 Task: Create a due date automation trigger when advanced on, 2 hours before a card is due add basic but not in list "Resume".
Action: Mouse moved to (940, 70)
Screenshot: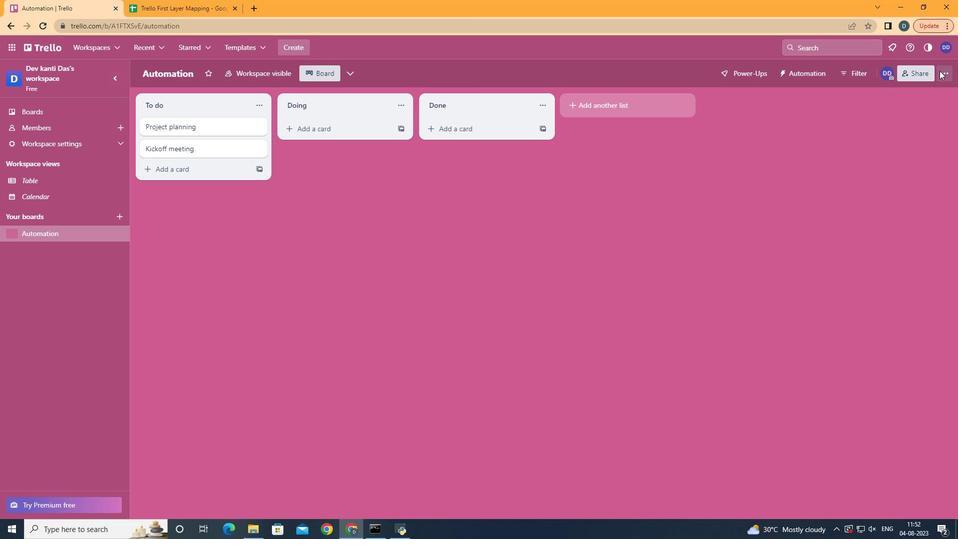 
Action: Mouse pressed left at (940, 70)
Screenshot: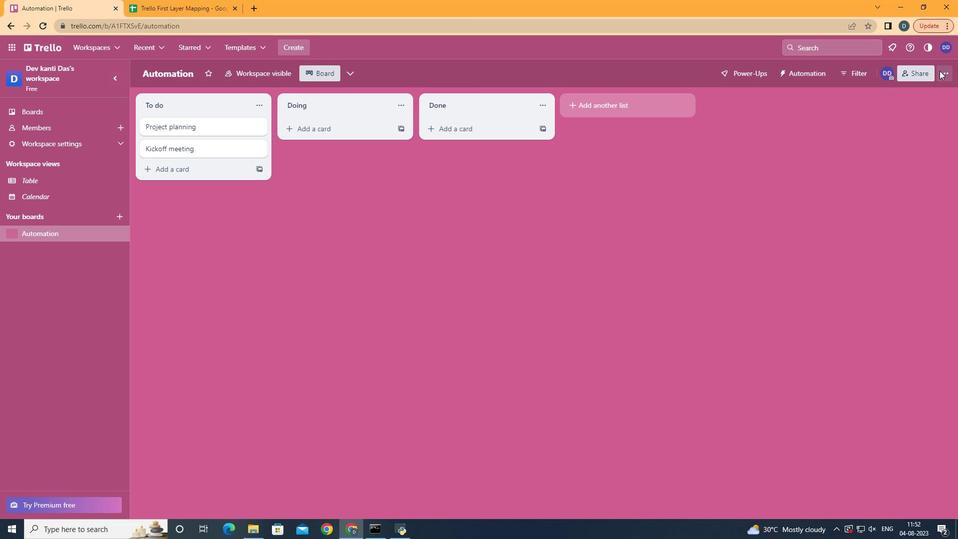 
Action: Mouse moved to (900, 222)
Screenshot: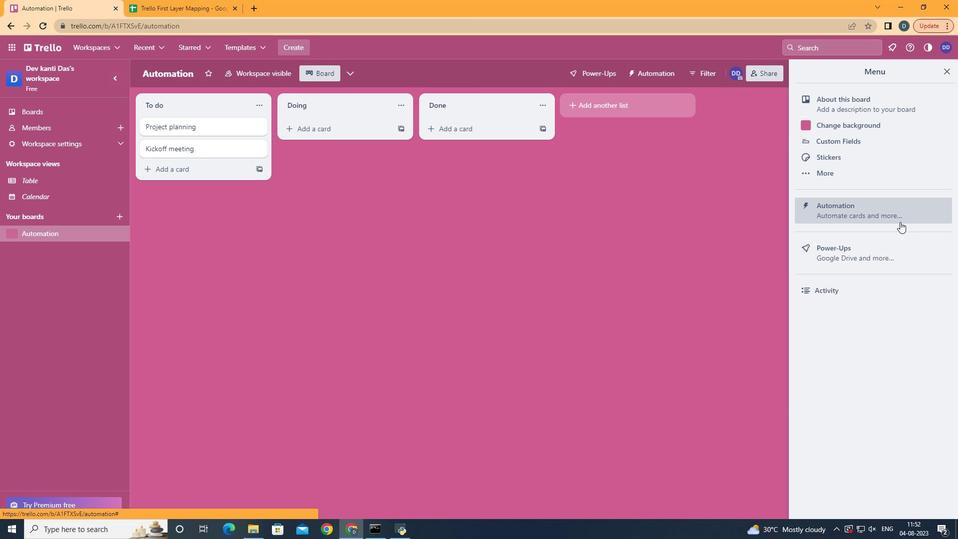 
Action: Mouse pressed left at (900, 222)
Screenshot: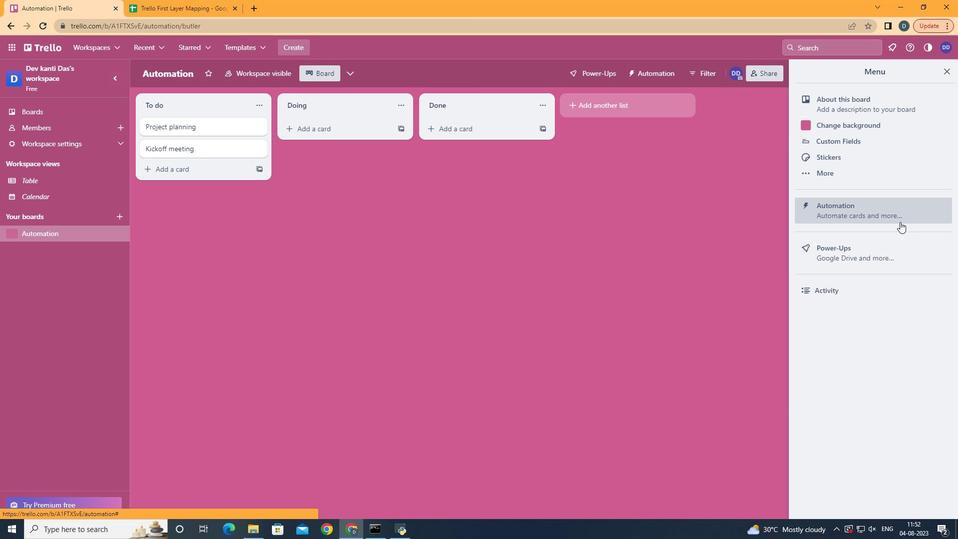 
Action: Mouse moved to (189, 194)
Screenshot: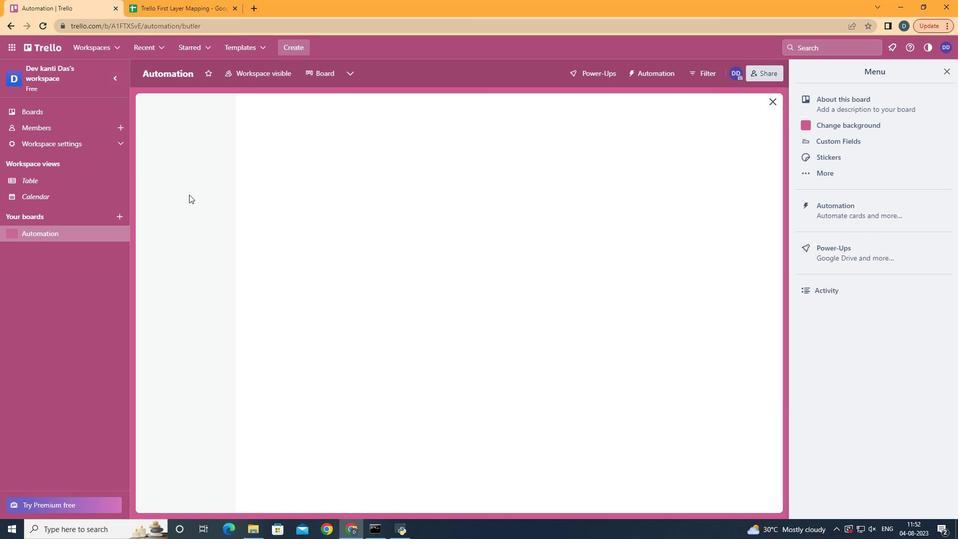 
Action: Mouse pressed left at (189, 194)
Screenshot: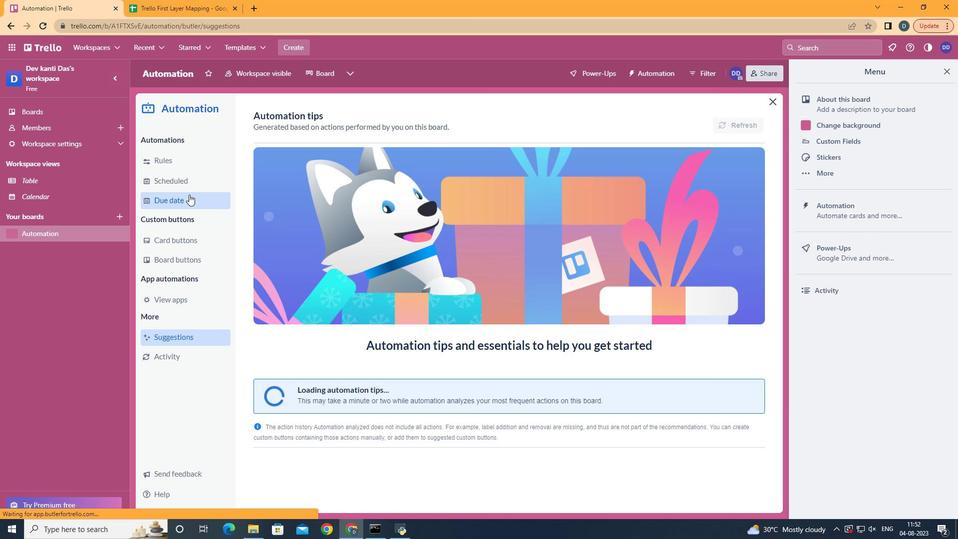 
Action: Mouse moved to (688, 116)
Screenshot: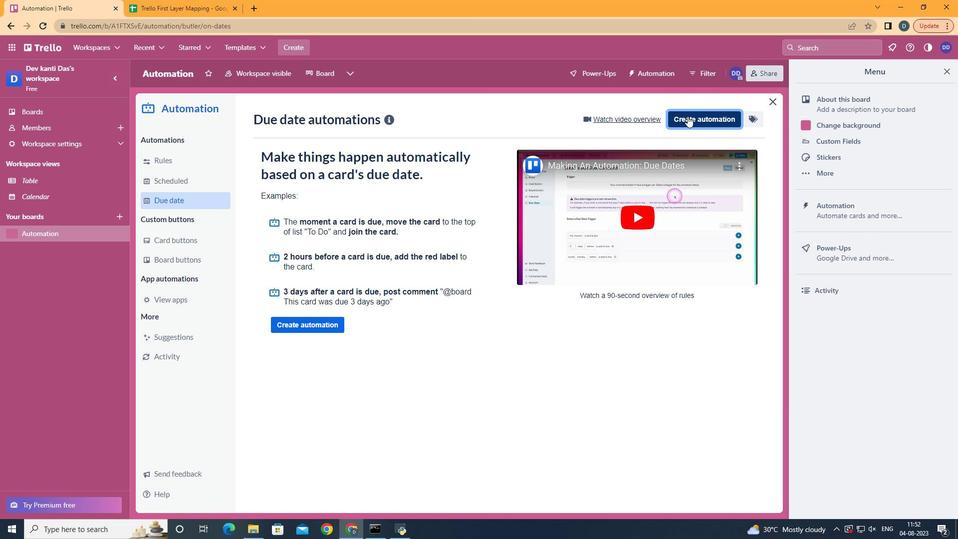 
Action: Mouse pressed left at (688, 116)
Screenshot: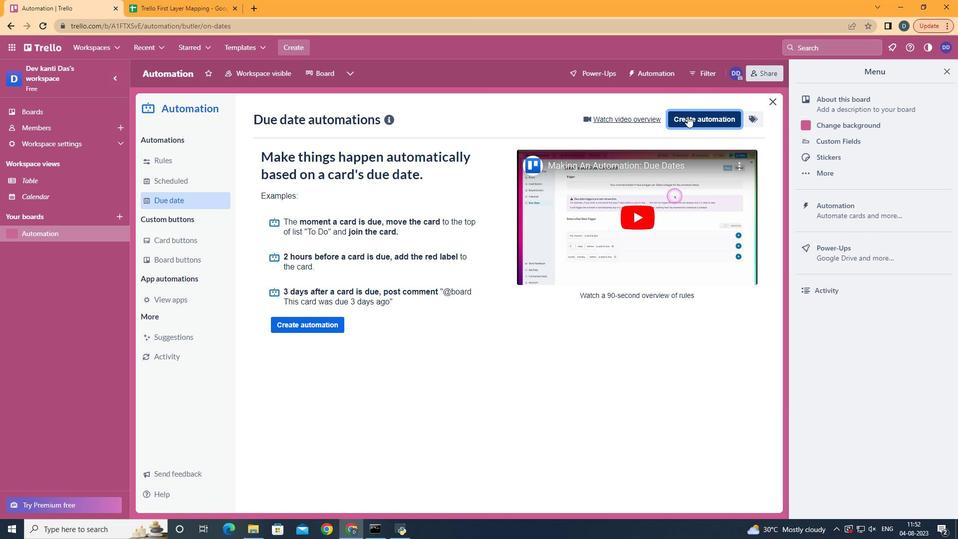 
Action: Mouse moved to (565, 230)
Screenshot: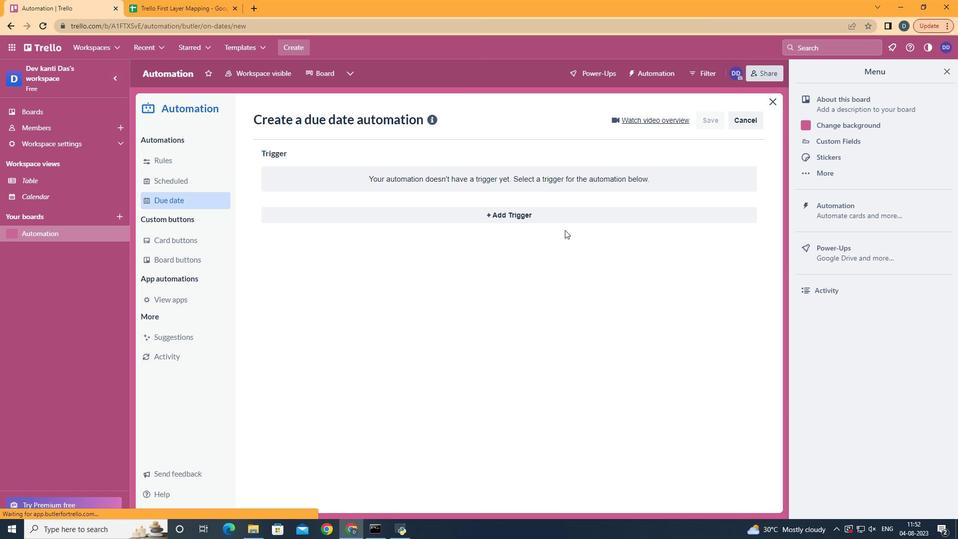 
Action: Mouse pressed left at (565, 230)
Screenshot: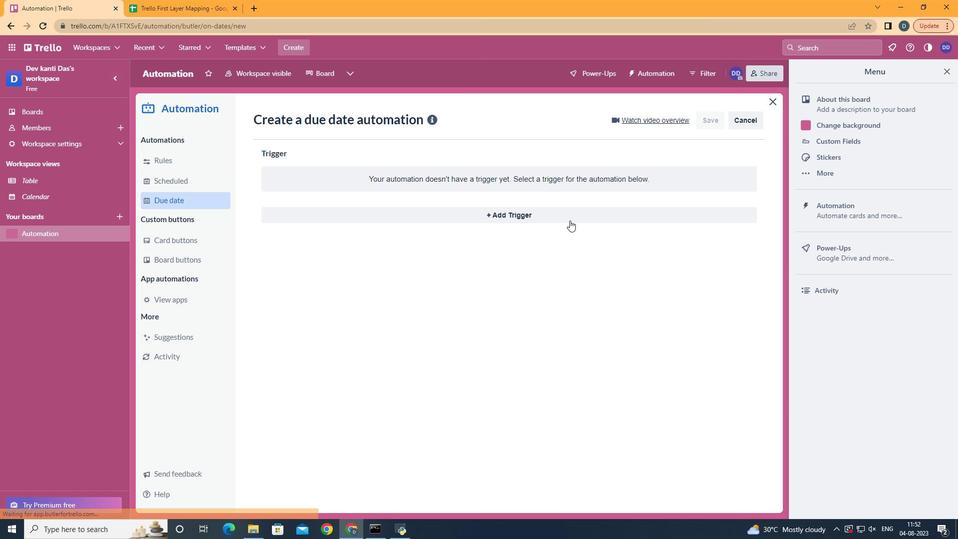 
Action: Mouse moved to (570, 220)
Screenshot: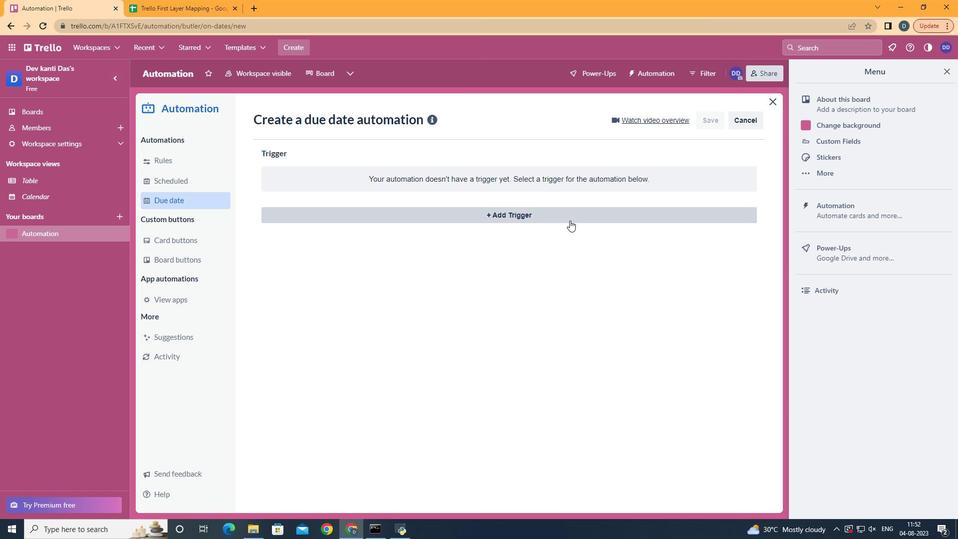 
Action: Mouse pressed left at (570, 220)
Screenshot: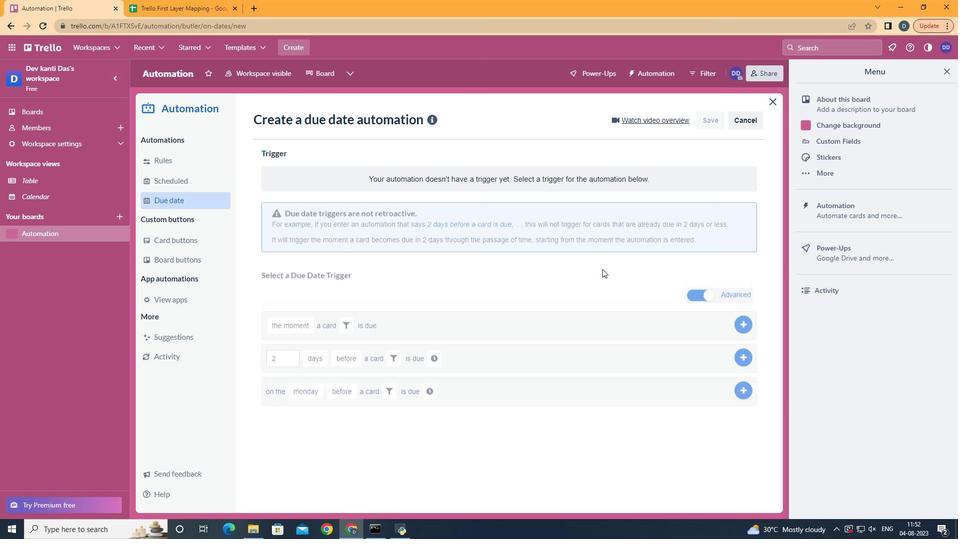 
Action: Mouse moved to (323, 433)
Screenshot: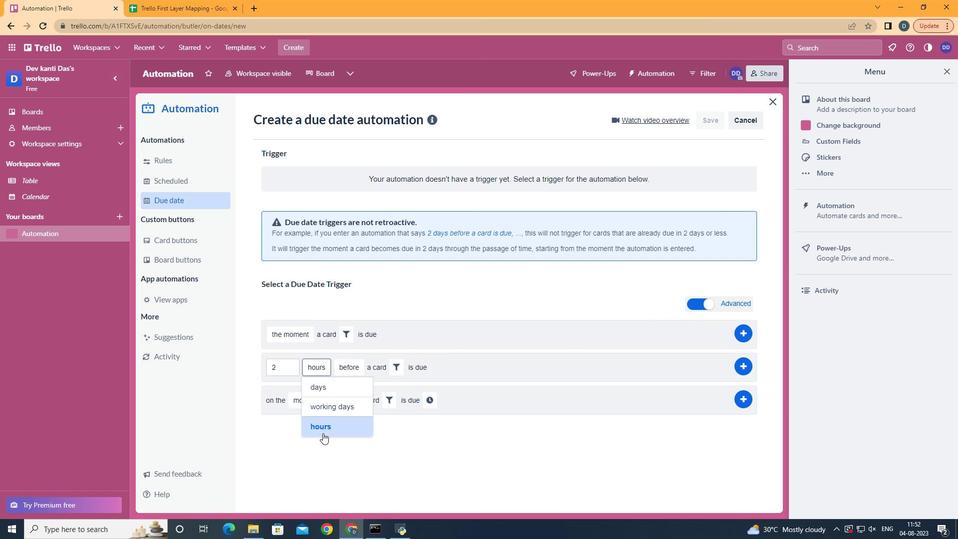 
Action: Mouse pressed left at (323, 433)
Screenshot: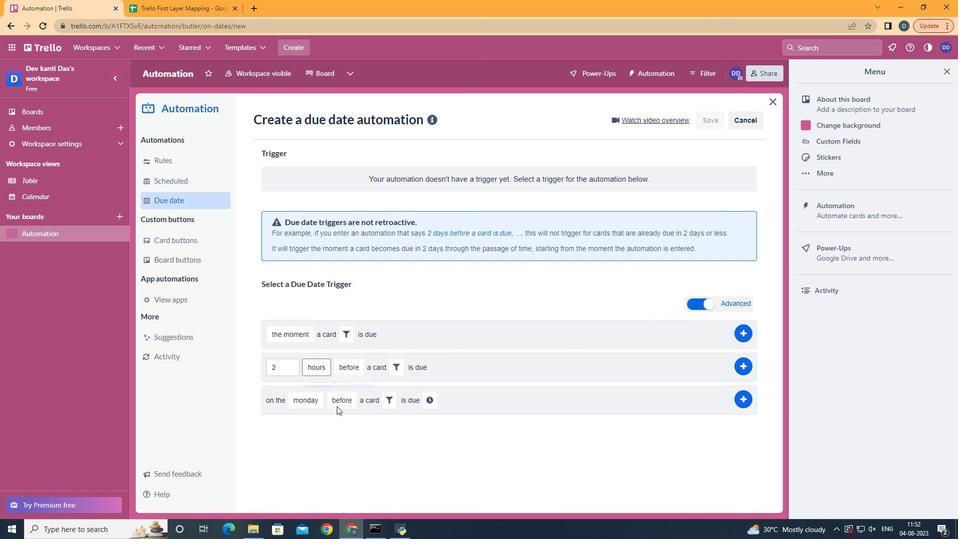 
Action: Mouse moved to (357, 382)
Screenshot: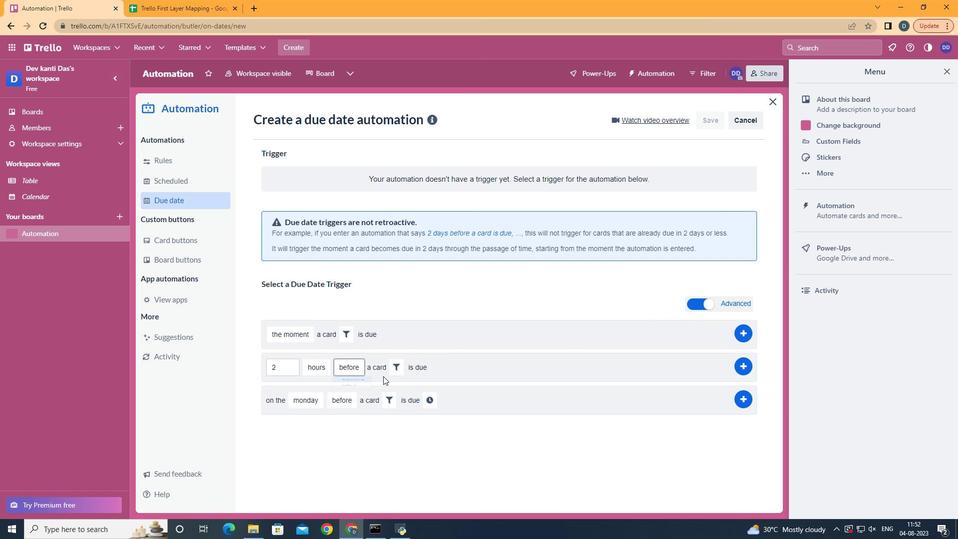 
Action: Mouse pressed left at (357, 382)
Screenshot: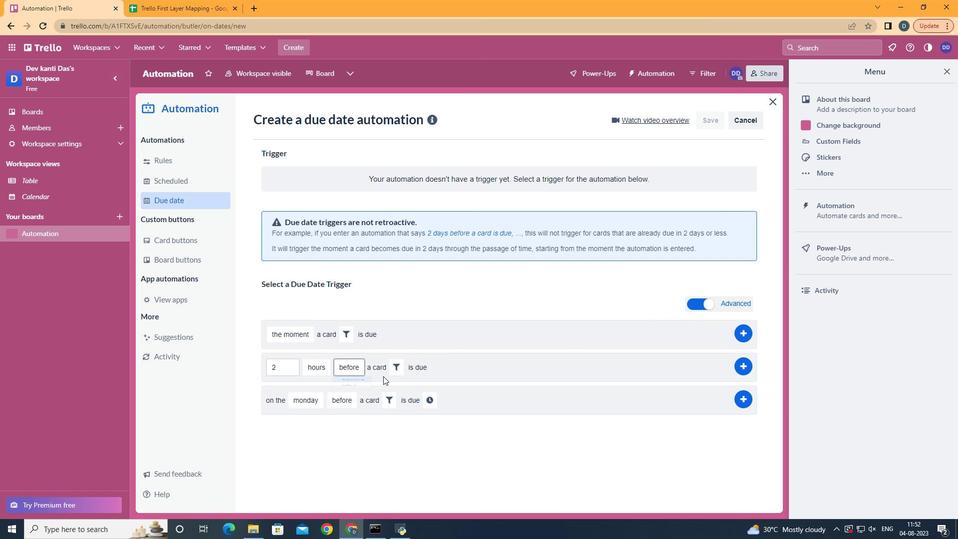 
Action: Mouse moved to (392, 369)
Screenshot: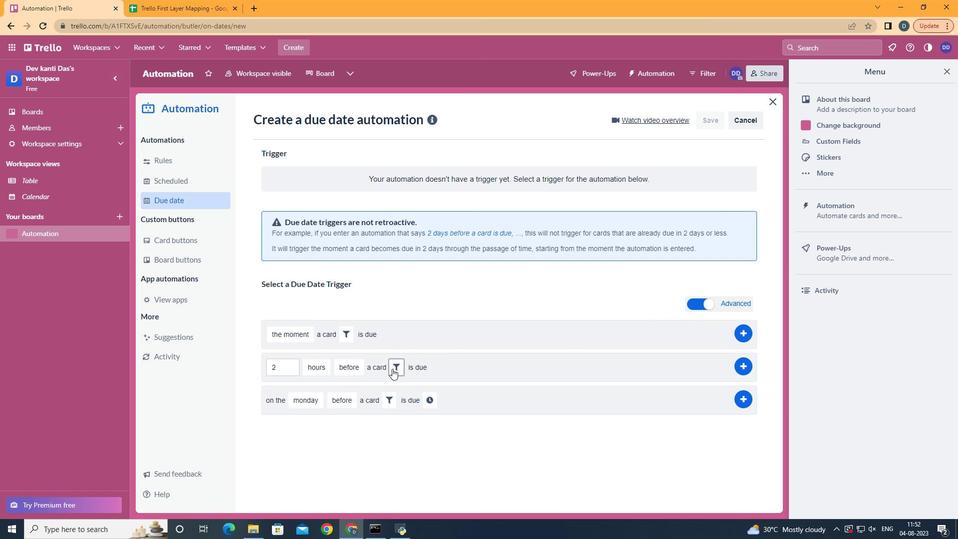 
Action: Mouse pressed left at (392, 369)
Screenshot: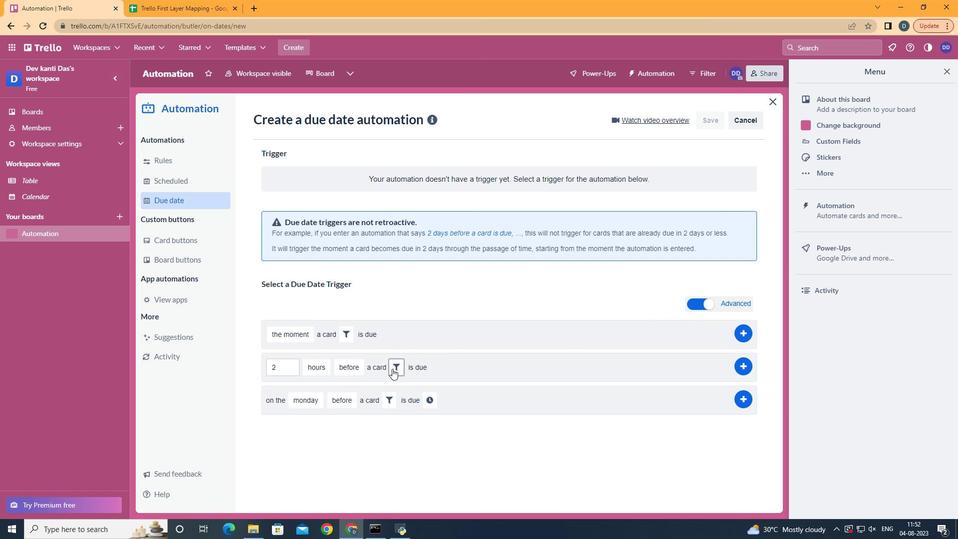 
Action: Mouse moved to (418, 472)
Screenshot: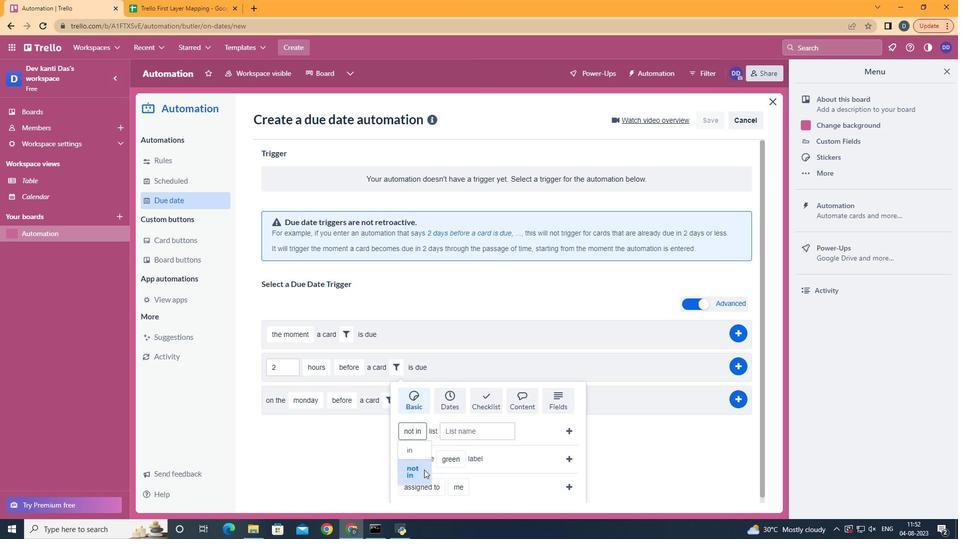 
Action: Mouse pressed left at (418, 472)
Screenshot: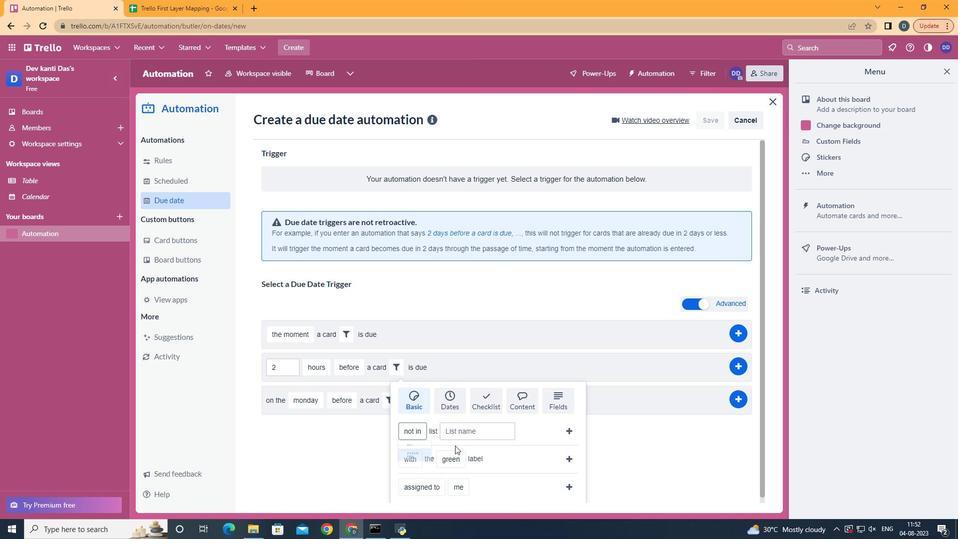
Action: Mouse moved to (478, 429)
Screenshot: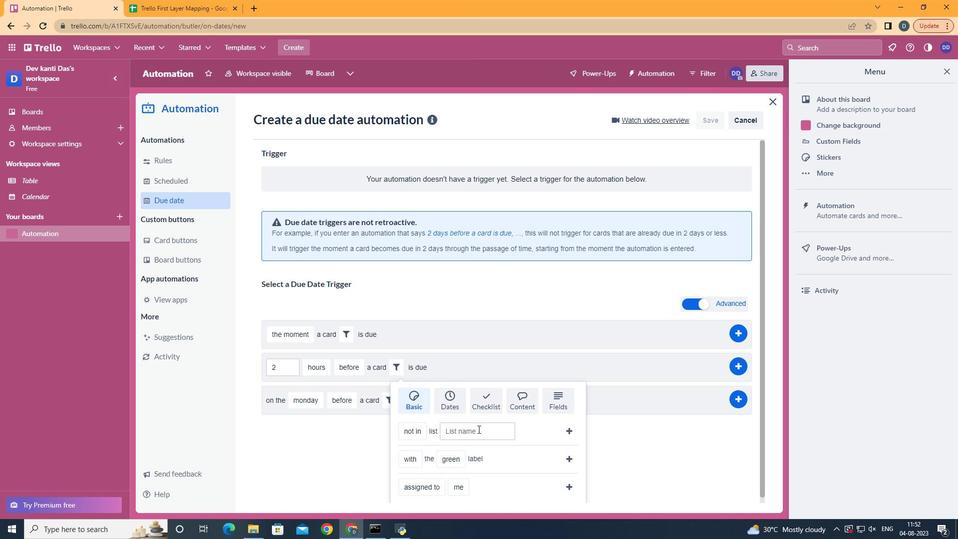 
Action: Mouse pressed left at (478, 429)
Screenshot: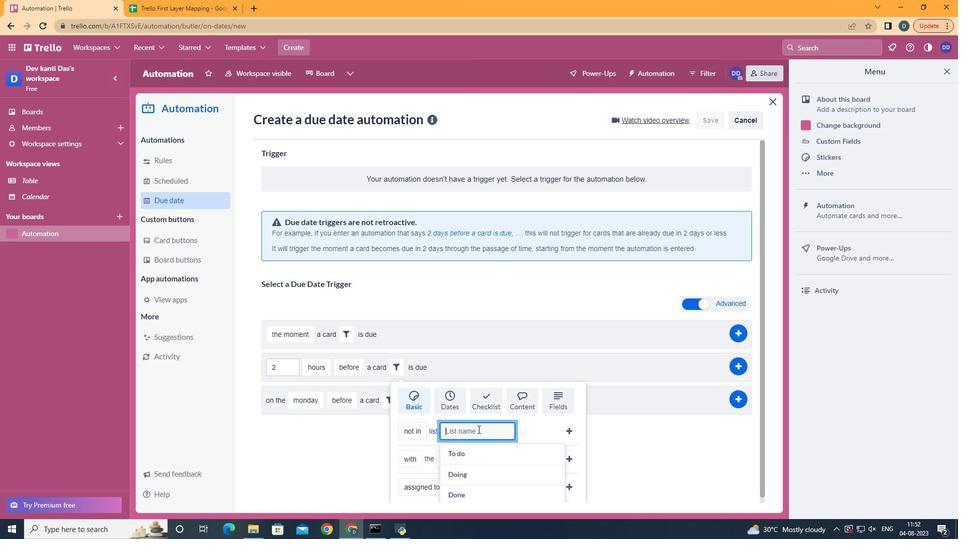 
Action: Key pressed <Key.shift>Resume
Screenshot: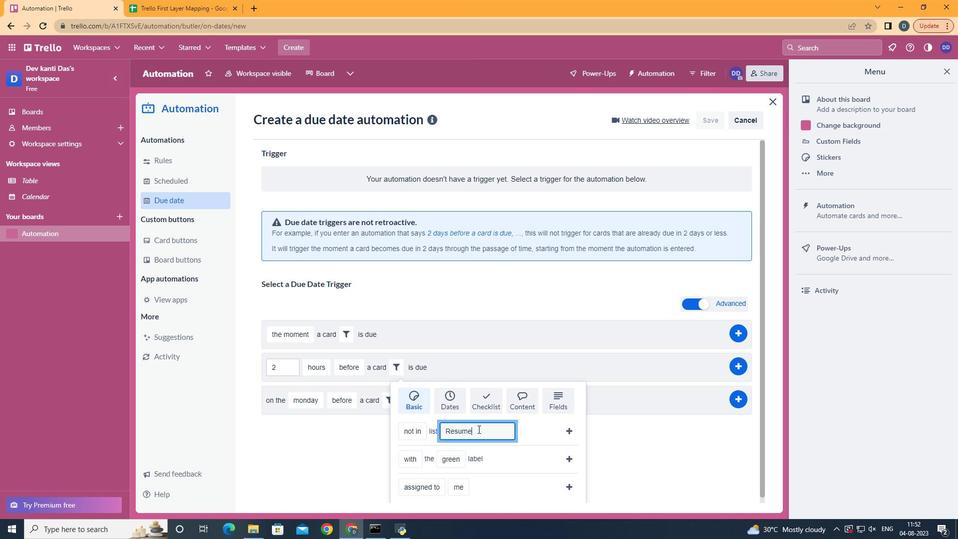 
Action: Mouse moved to (576, 428)
Screenshot: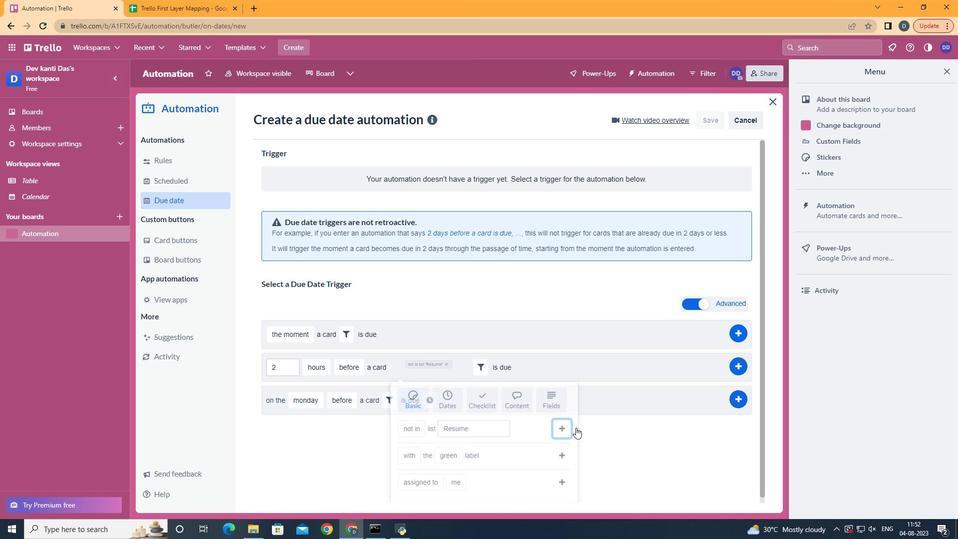 
Action: Mouse pressed left at (576, 428)
Screenshot: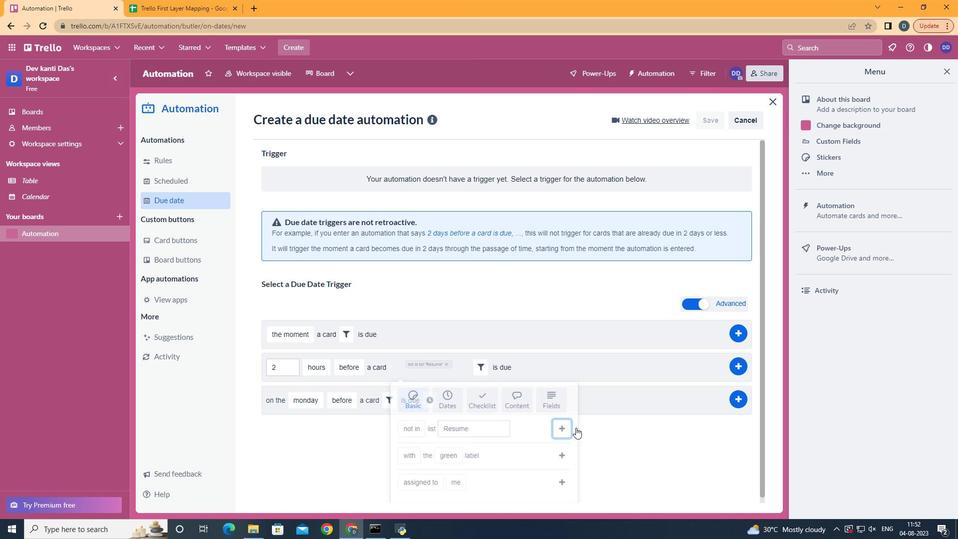 
Action: Mouse moved to (744, 367)
Screenshot: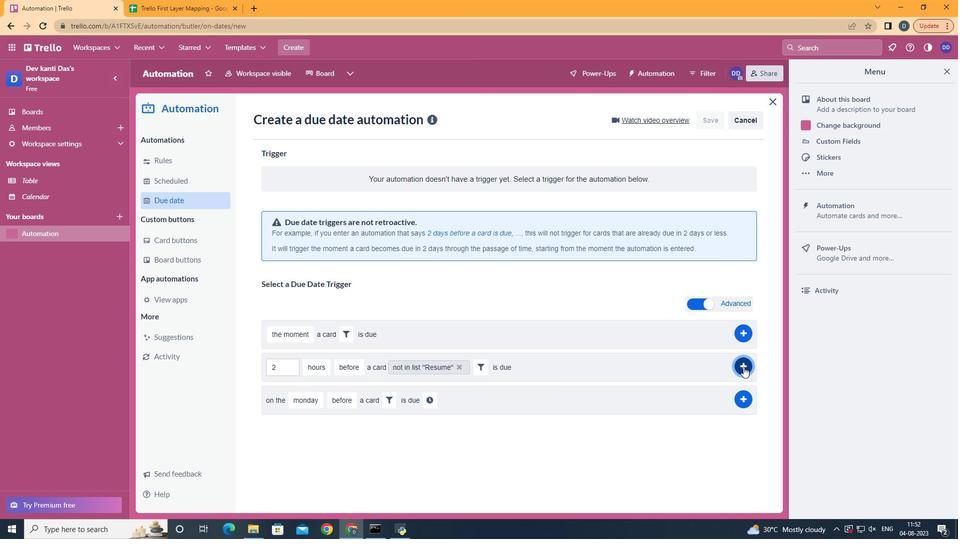 
Action: Mouse pressed left at (744, 367)
Screenshot: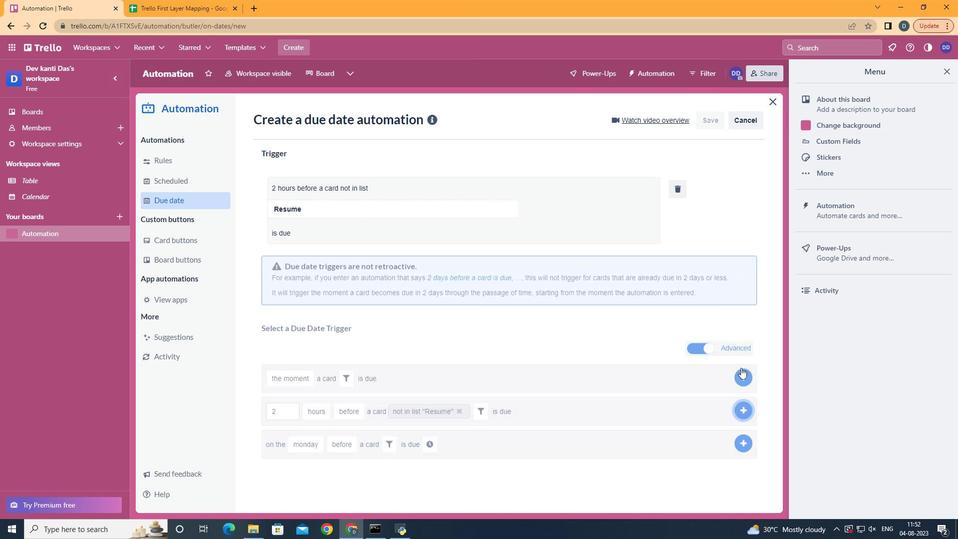 
Action: Mouse moved to (462, 186)
Screenshot: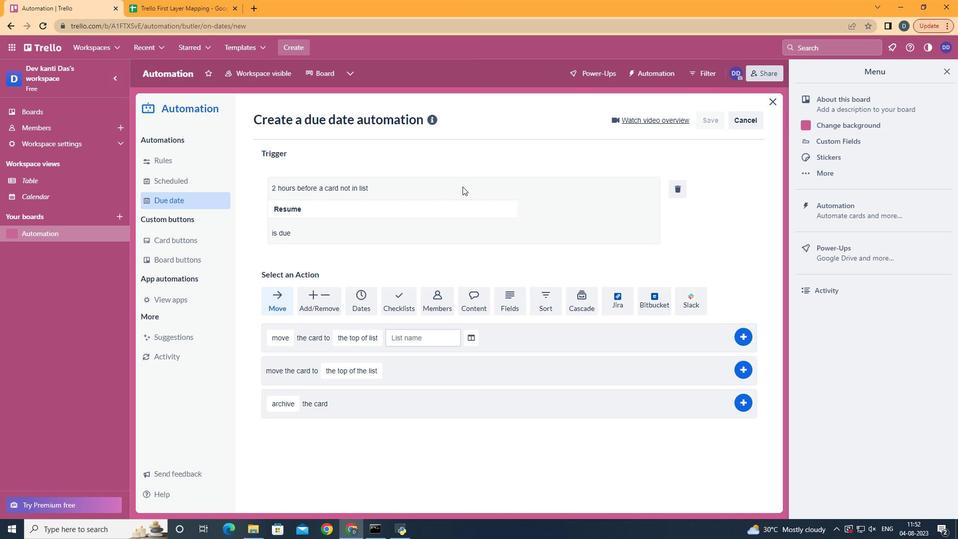 
